 Task: Start in the project TurboCharge the sprint 'Velocity Venture', with a duration of 3 weeks.
Action: Mouse moved to (220, 68)
Screenshot: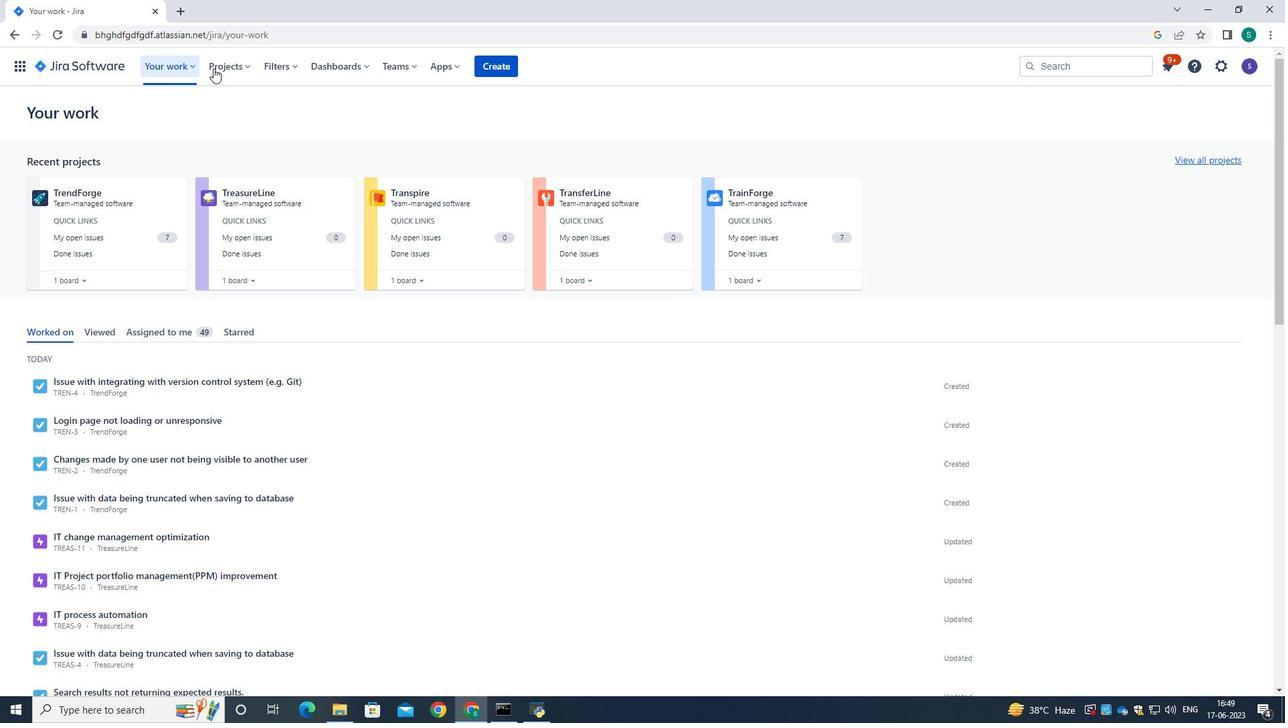 
Action: Mouse pressed left at (220, 68)
Screenshot: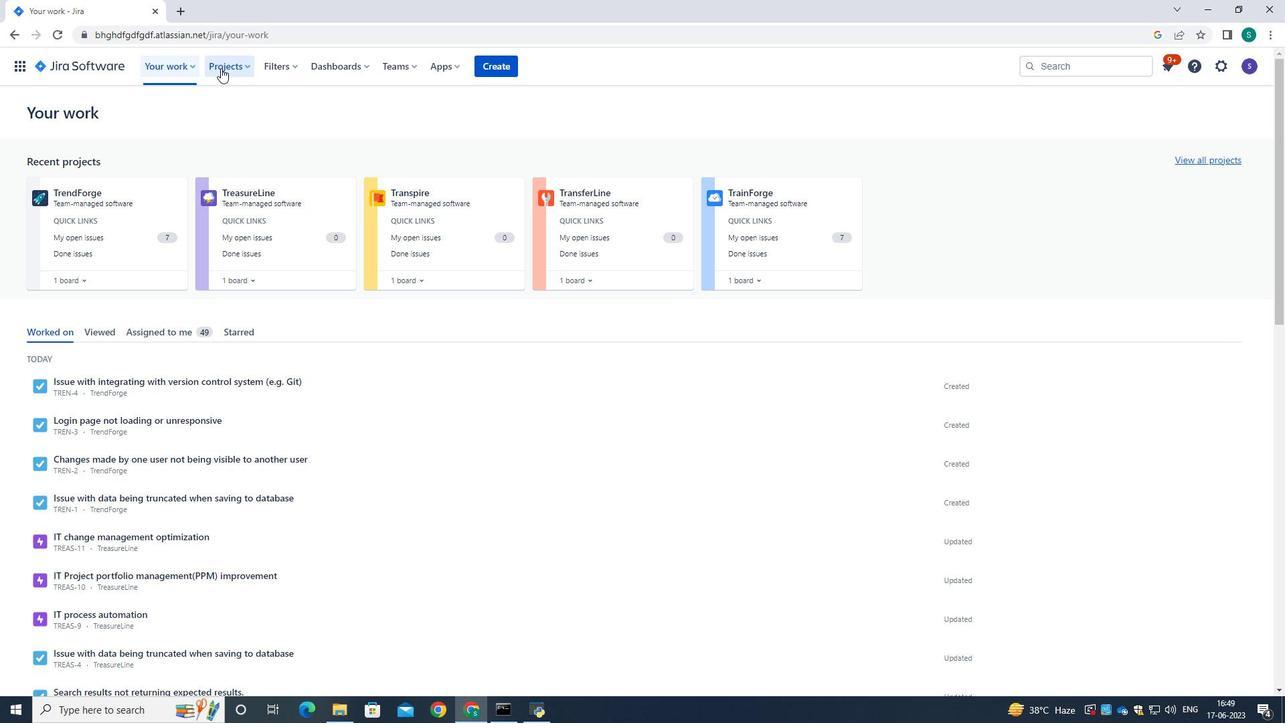 
Action: Mouse moved to (278, 139)
Screenshot: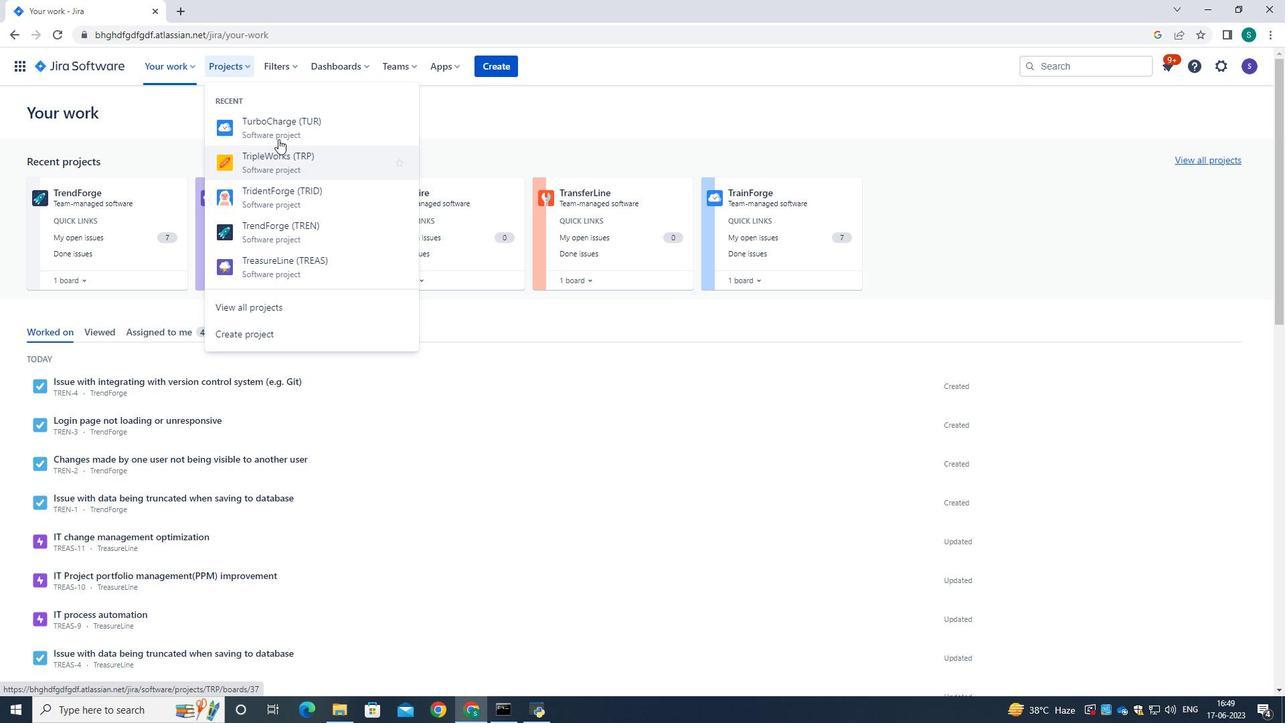 
Action: Mouse pressed left at (278, 139)
Screenshot: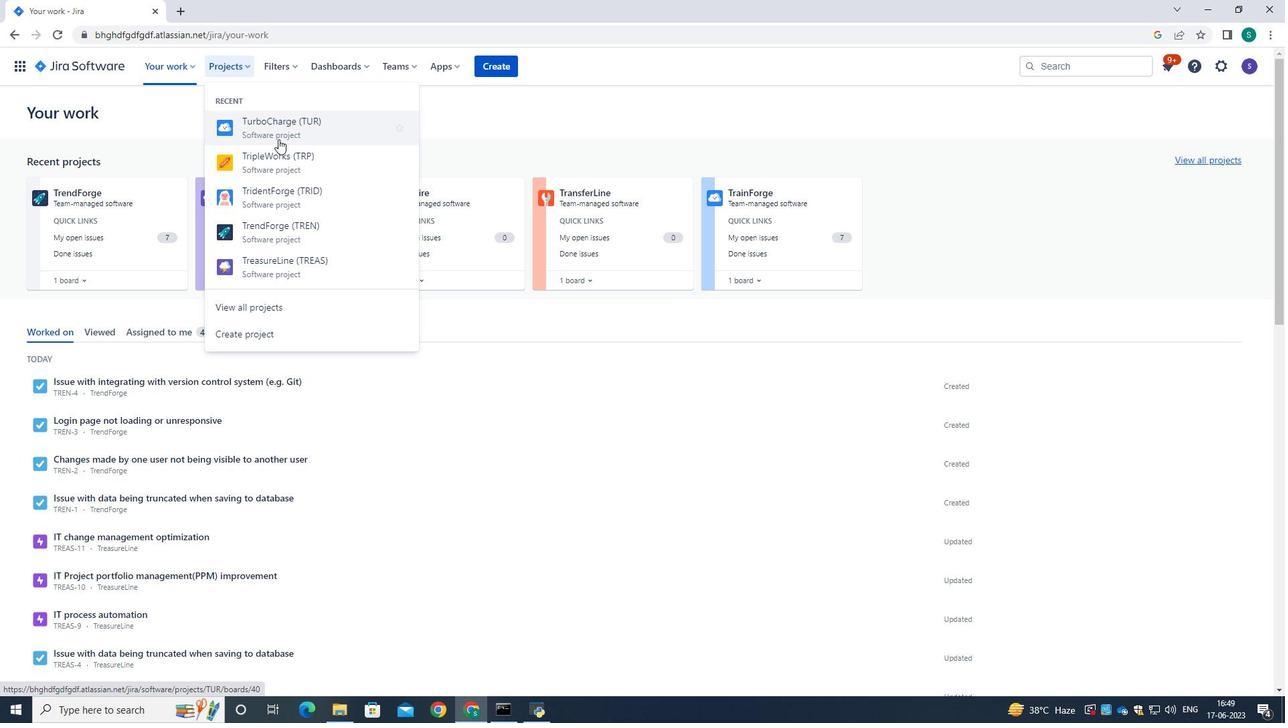 
Action: Mouse moved to (81, 196)
Screenshot: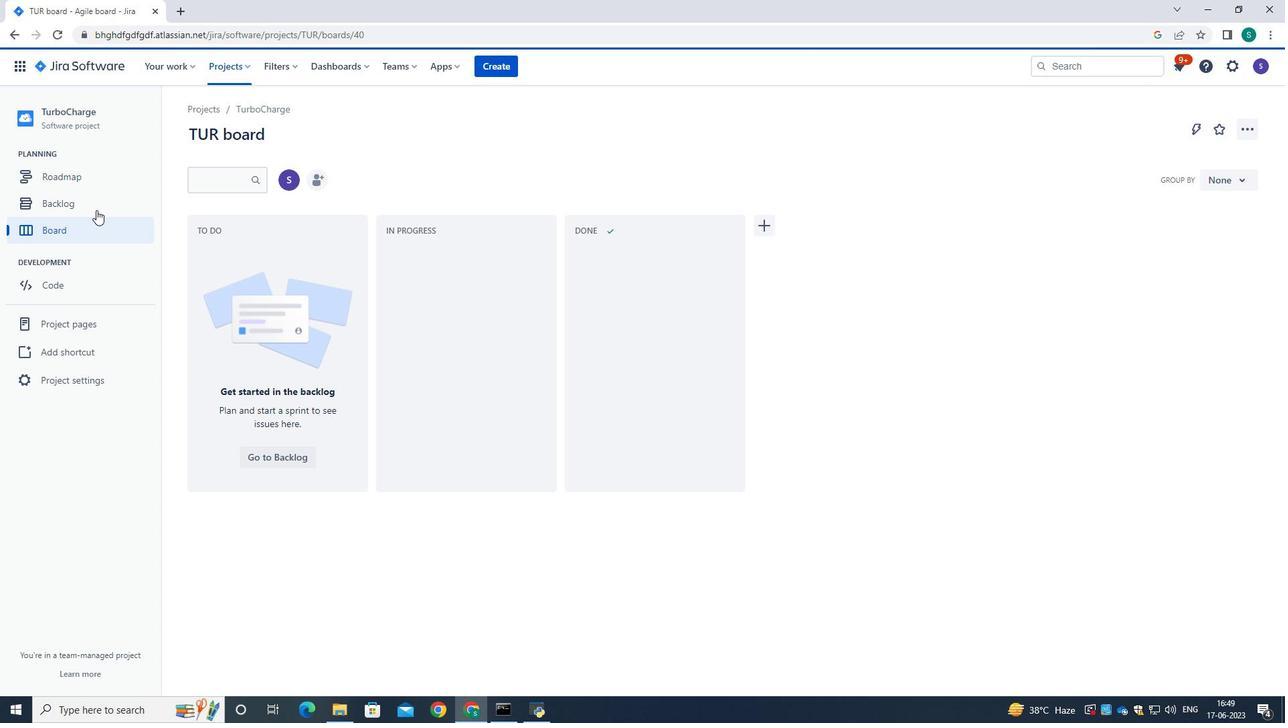 
Action: Mouse pressed left at (81, 196)
Screenshot: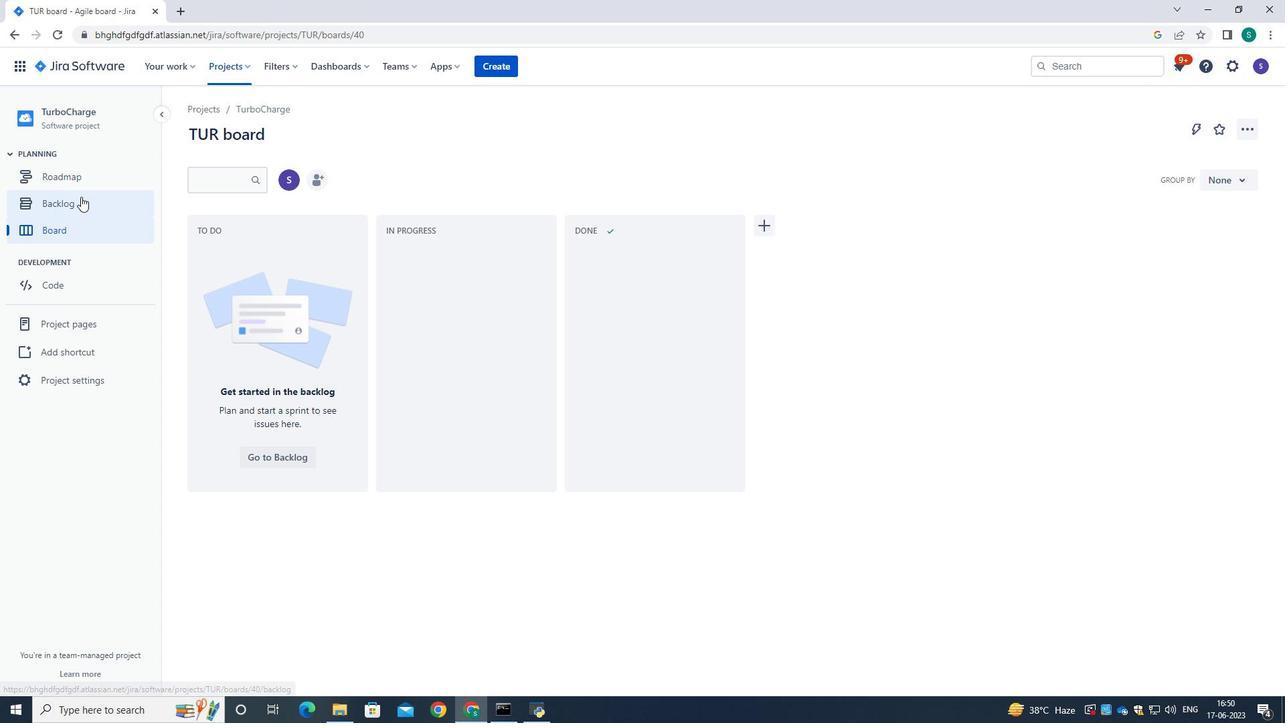 
Action: Mouse moved to (846, 339)
Screenshot: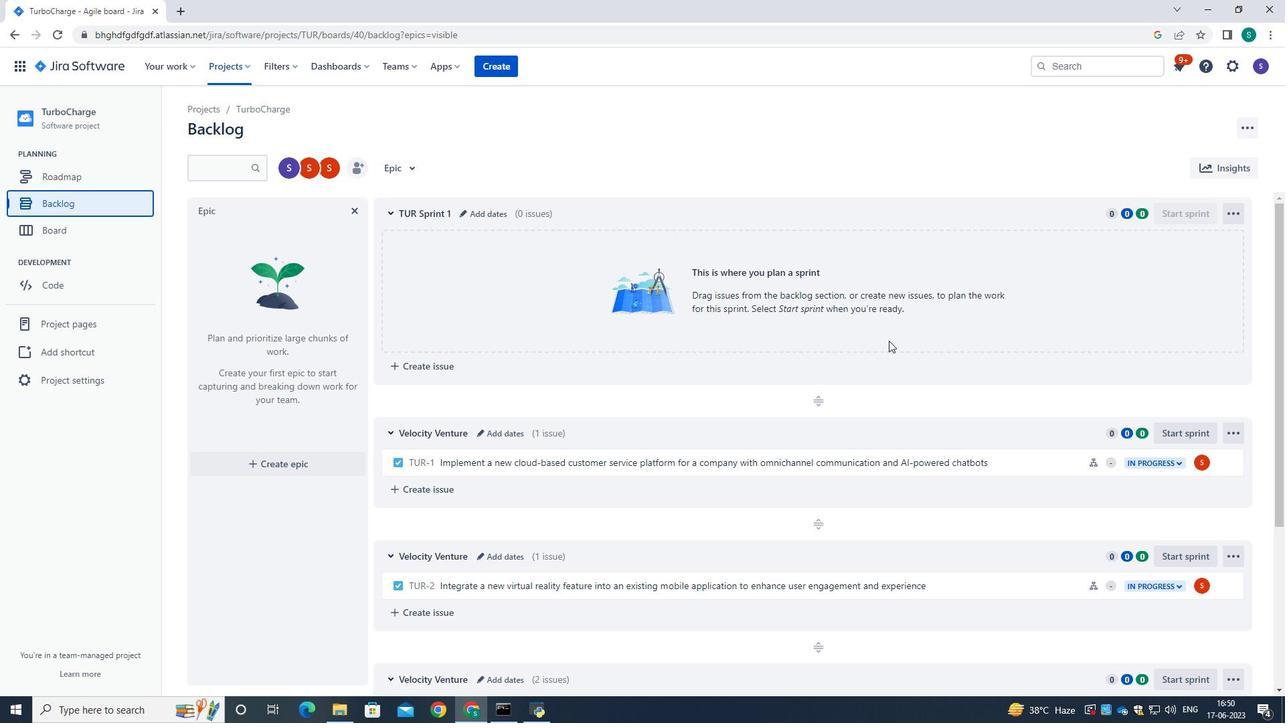 
Action: Mouse scrolled (846, 338) with delta (0, 0)
Screenshot: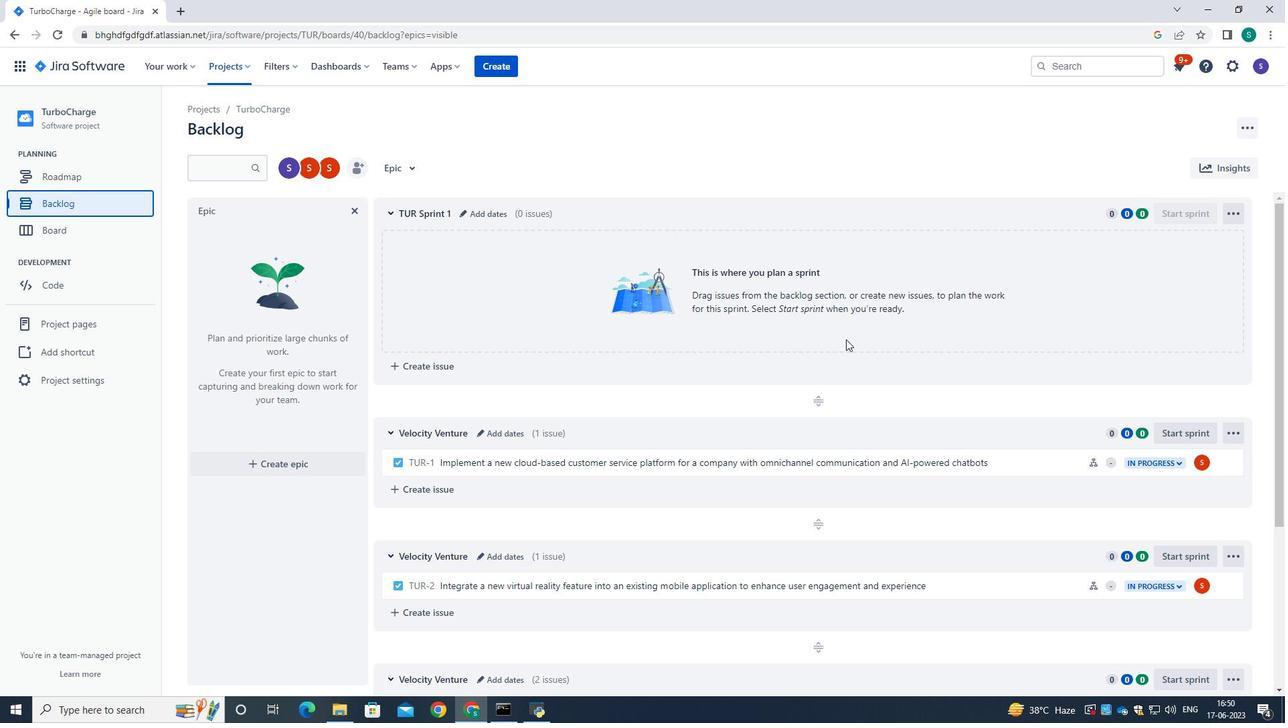 
Action: Mouse scrolled (846, 338) with delta (0, 0)
Screenshot: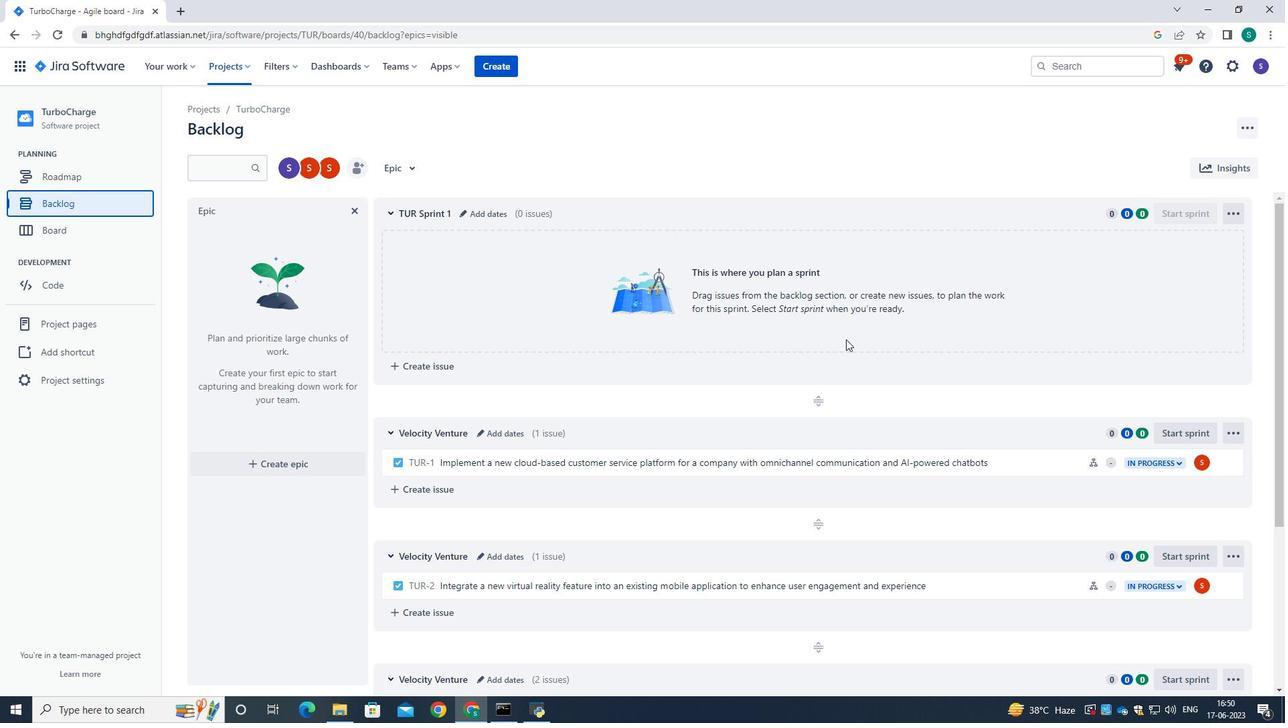 
Action: Mouse moved to (1196, 301)
Screenshot: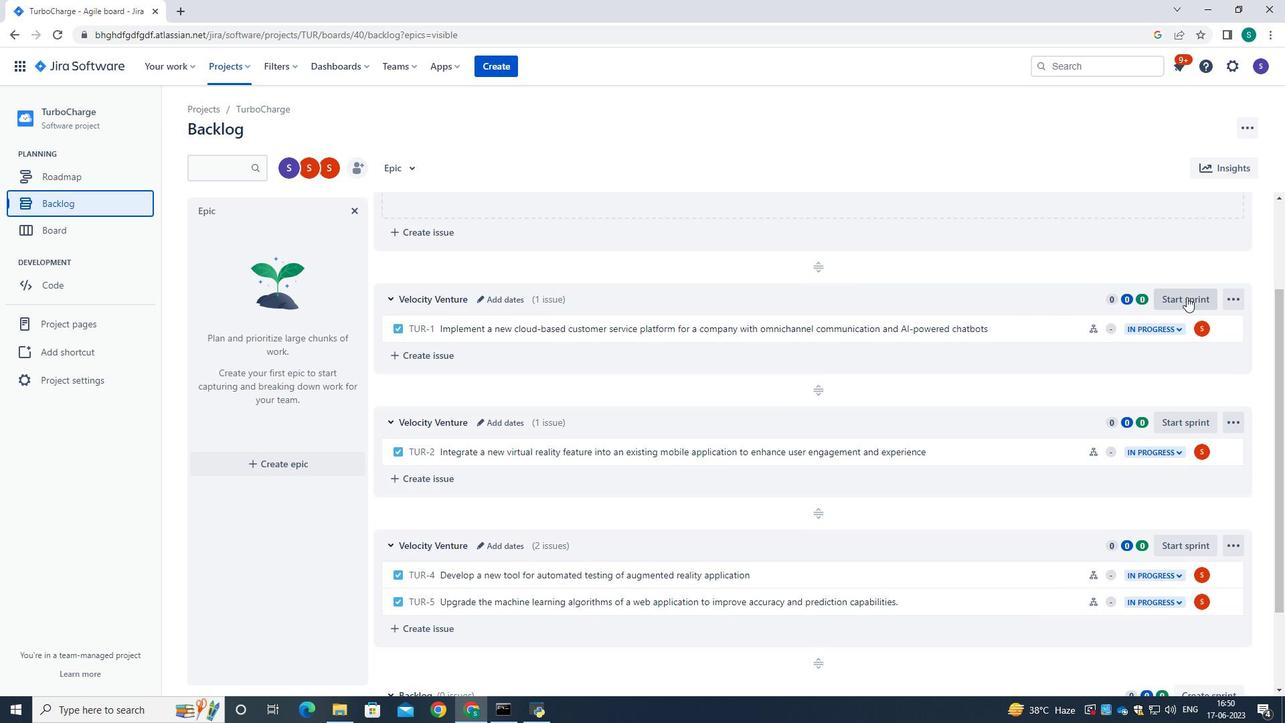 
Action: Mouse pressed left at (1196, 301)
Screenshot: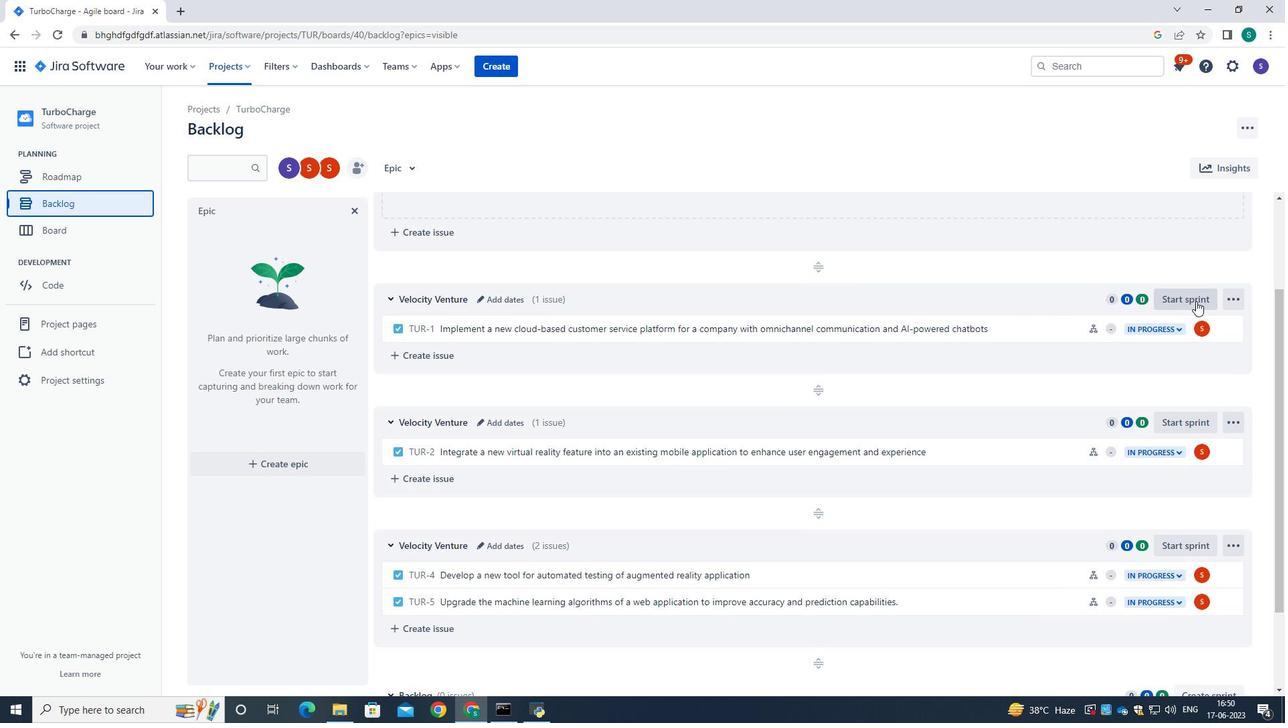 
Action: Mouse moved to (524, 236)
Screenshot: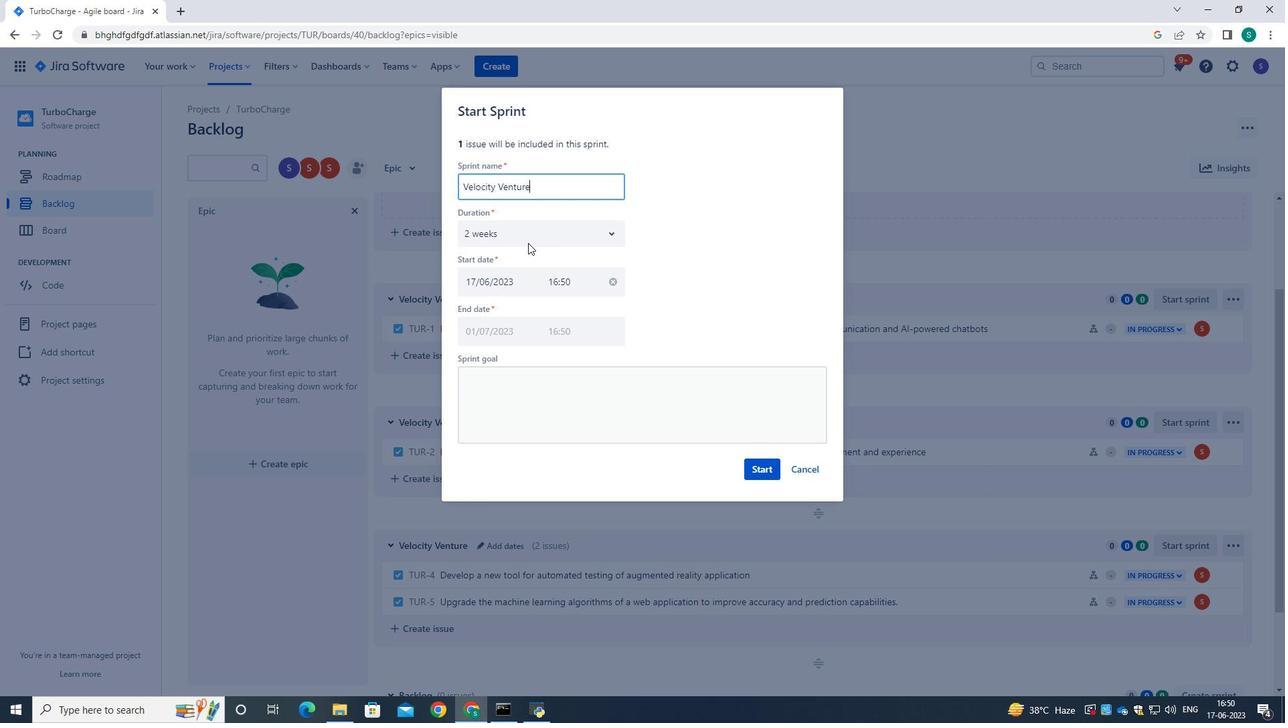 
Action: Mouse pressed left at (524, 236)
Screenshot: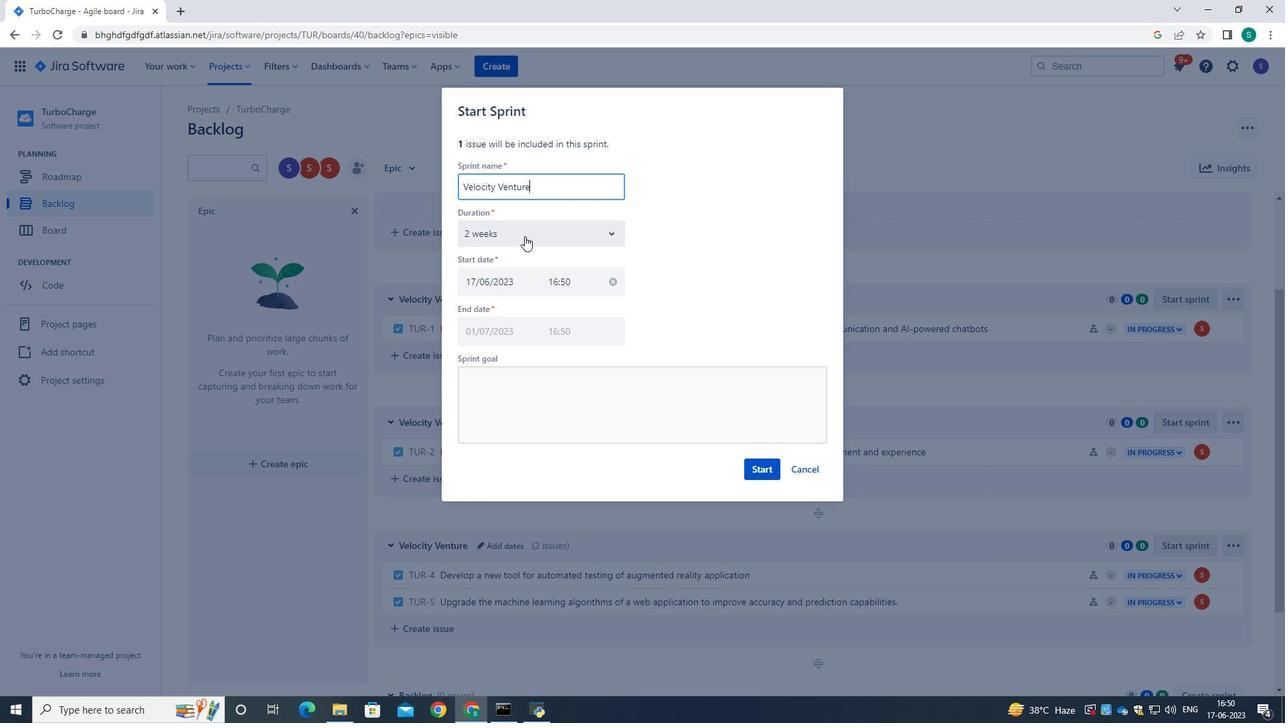 
Action: Mouse moved to (508, 313)
Screenshot: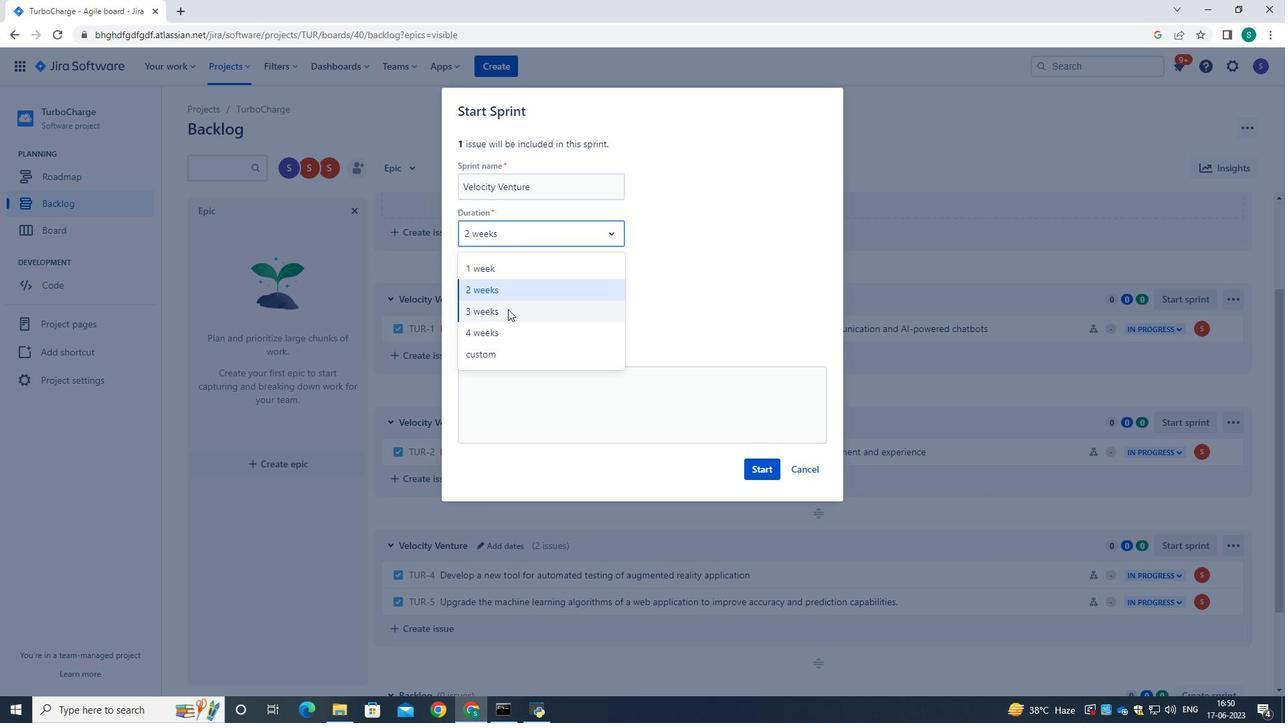 
Action: Mouse pressed left at (508, 313)
Screenshot: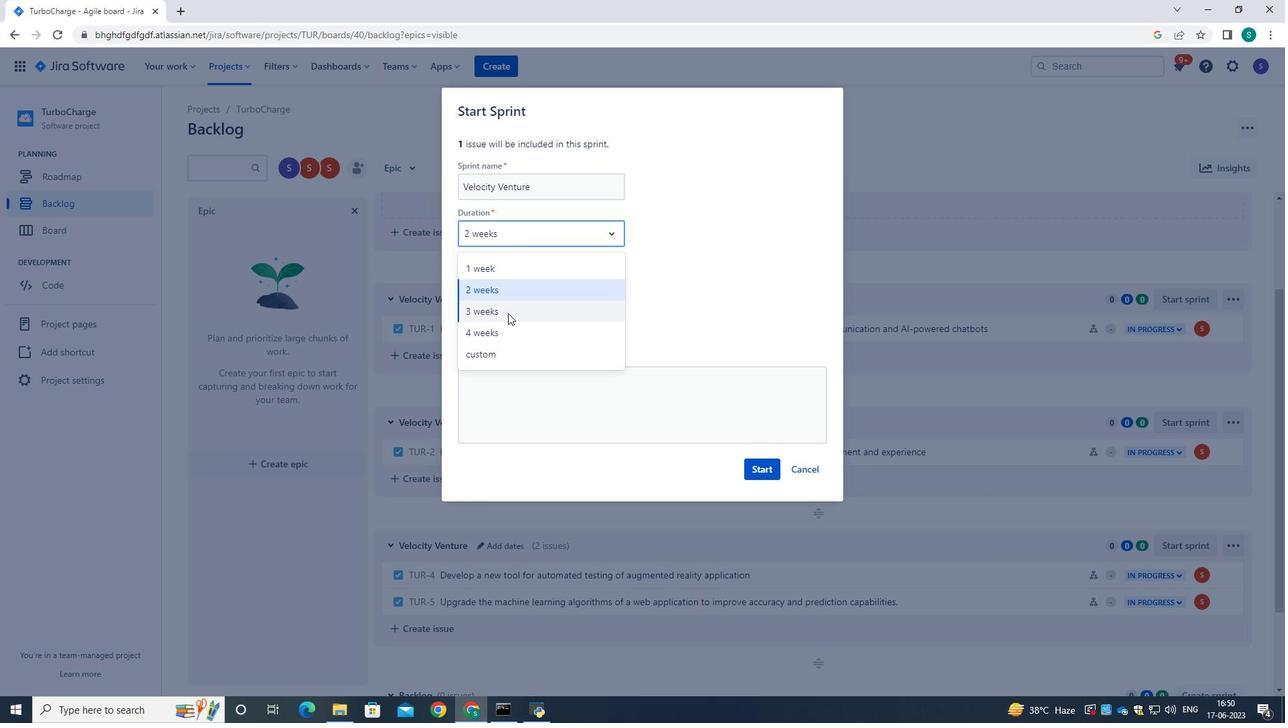 
Action: Mouse moved to (765, 469)
Screenshot: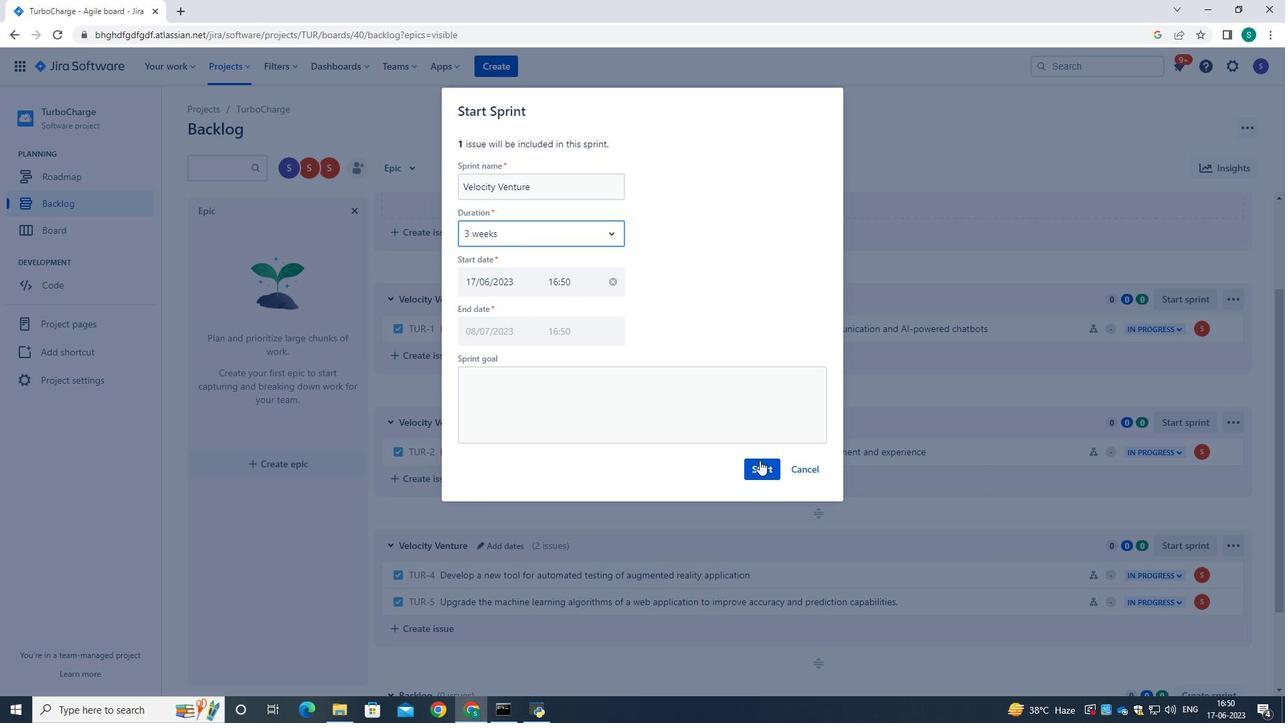 
Action: Mouse pressed left at (765, 469)
Screenshot: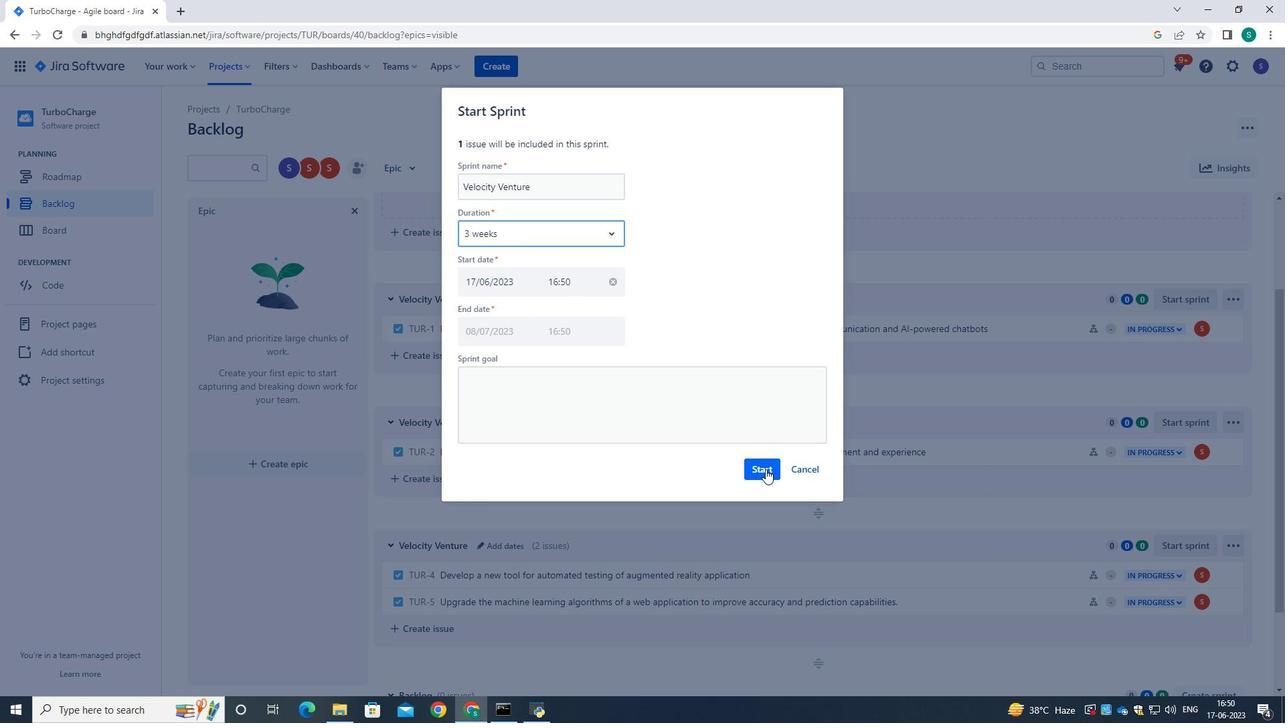 
Action: Mouse moved to (866, 207)
Screenshot: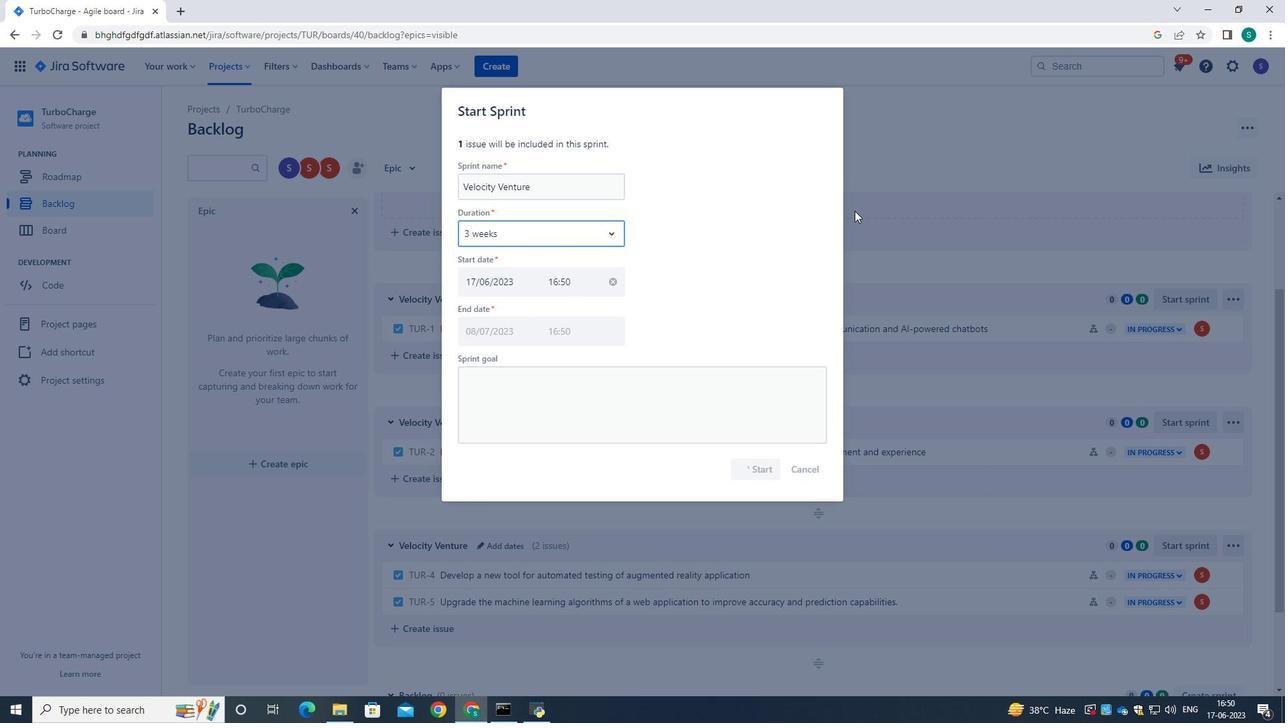 
